 Task: Open Card Card0000000086 in Board Board0000000022 in Workspace WS0000000008 in Trello. Add Member Mailaustralia7@gmail.com to Card Card0000000086 in Board Board0000000022 in Workspace WS0000000008 in Trello. Add Yellow Label titled Label0000000086 to Card Card0000000086 in Board Board0000000022 in Workspace WS0000000008 in Trello. Add Checklist CL0000000086 to Card Card0000000086 in Board Board0000000022 in Workspace WS0000000008 in Trello. Add Dates with Start Date as May 08 2023 and Due Date as May 31 2023 to Card Card0000000086 in Board Board0000000022 in Workspace WS0000000008 in Trello
Action: Mouse moved to (432, 18)
Screenshot: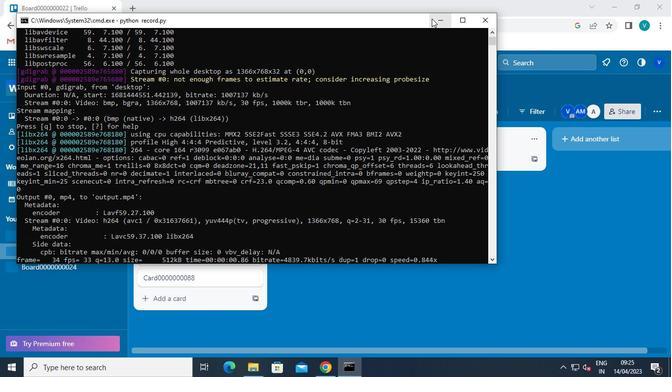 
Action: Mouse pressed left at (432, 18)
Screenshot: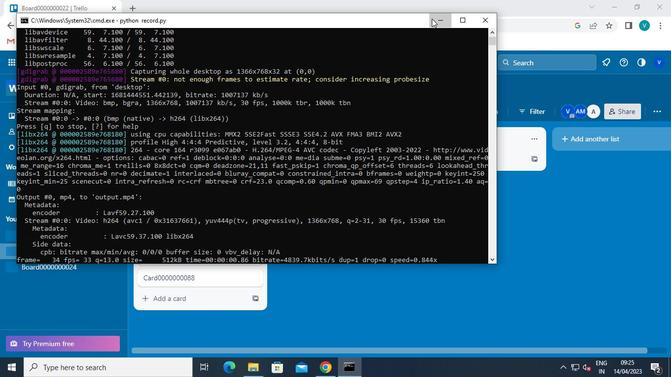 
Action: Mouse moved to (202, 221)
Screenshot: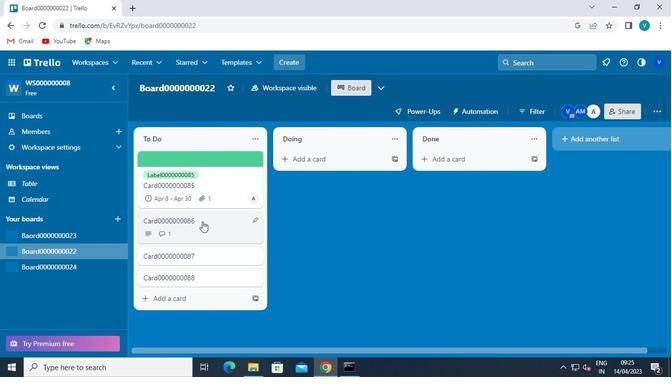 
Action: Mouse pressed left at (202, 221)
Screenshot: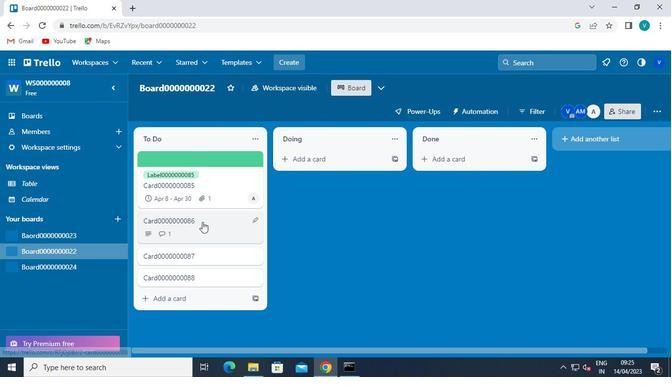 
Action: Mouse moved to (454, 176)
Screenshot: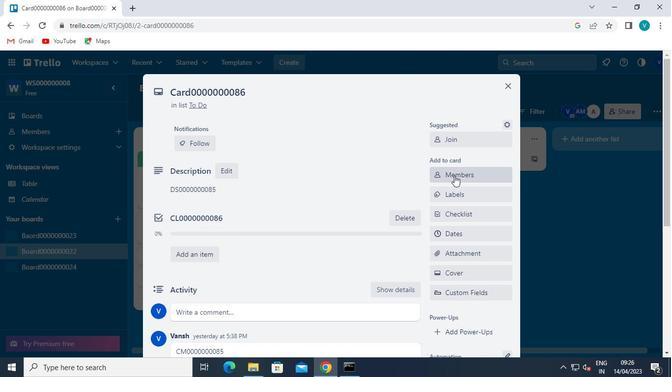
Action: Mouse pressed left at (454, 176)
Screenshot: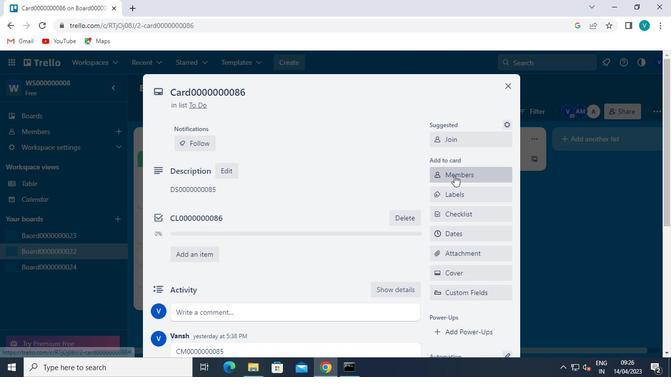 
Action: Mouse moved to (462, 224)
Screenshot: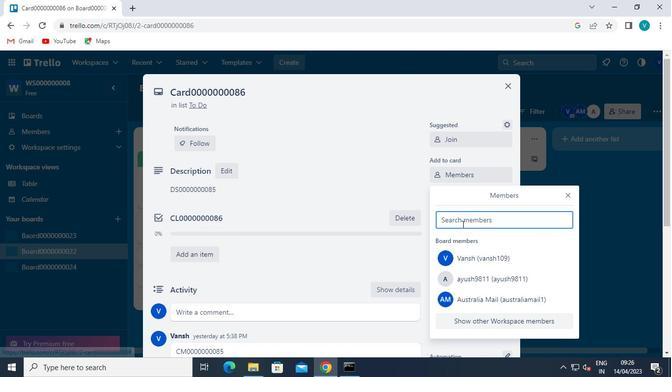 
Action: Mouse pressed left at (462, 224)
Screenshot: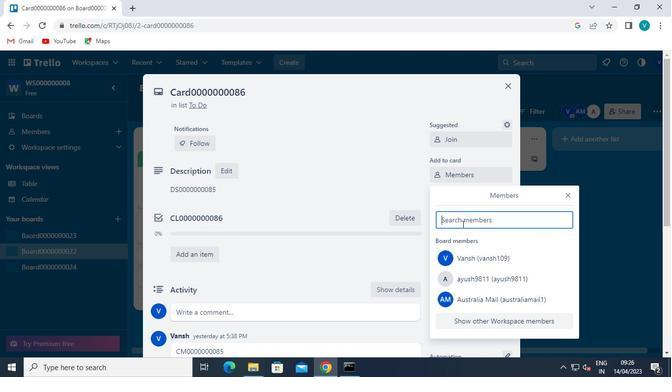 
Action: Keyboard Key.shift
Screenshot: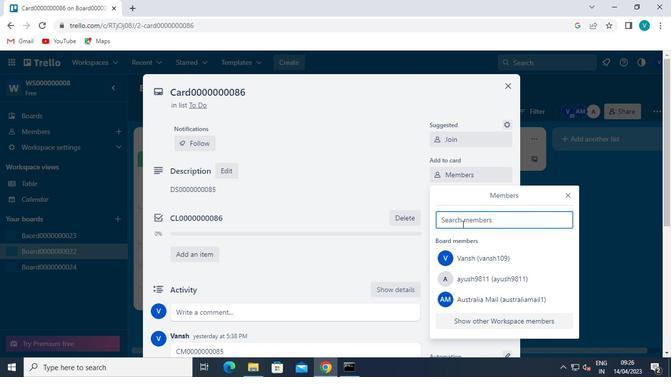 
Action: Keyboard M
Screenshot: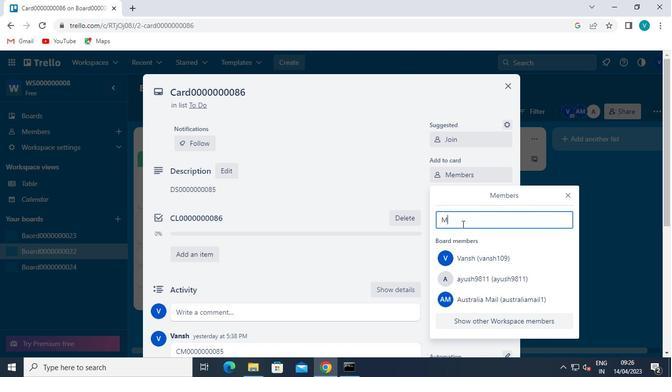 
Action: Keyboard a
Screenshot: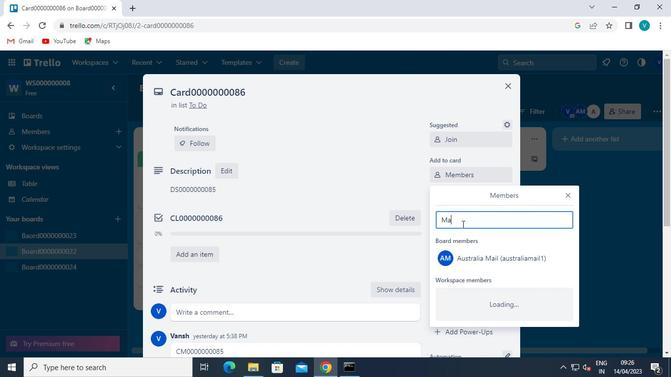 
Action: Keyboard i
Screenshot: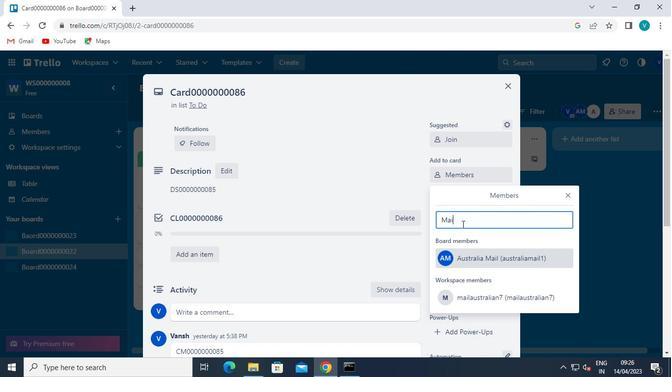 
Action: Keyboard l
Screenshot: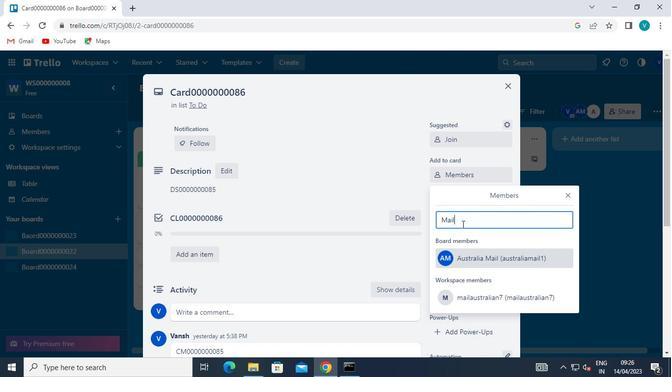
Action: Mouse moved to (481, 218)
Screenshot: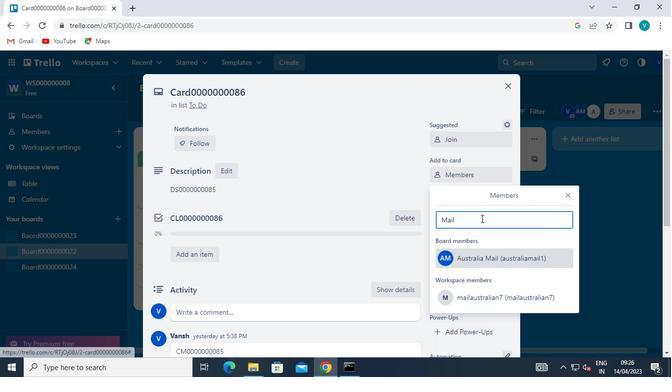 
Action: Keyboard a
Screenshot: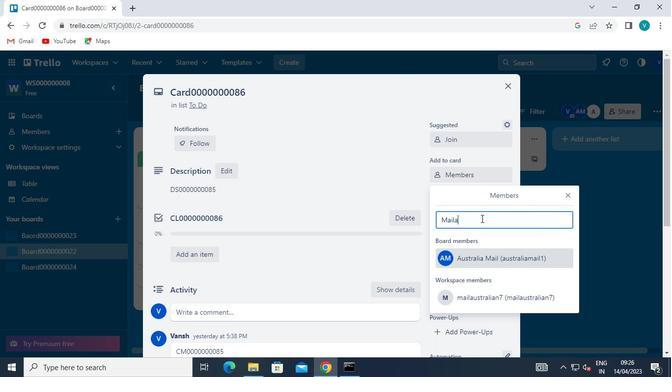 
Action: Keyboard u
Screenshot: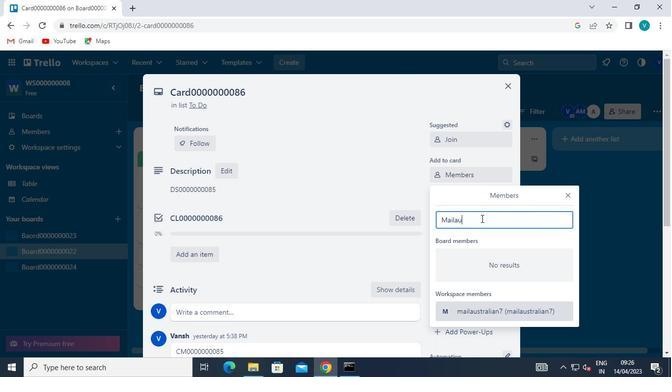 
Action: Keyboard s
Screenshot: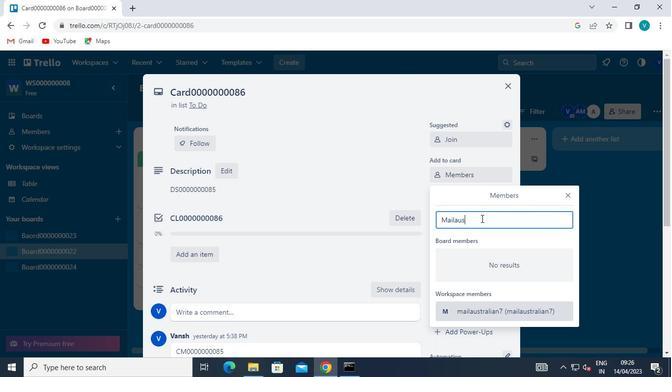 
Action: Keyboard t
Screenshot: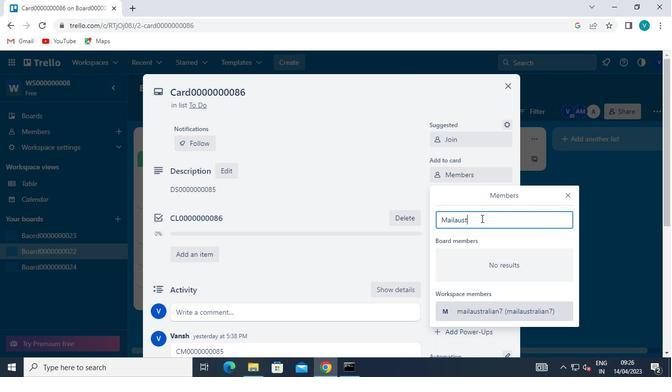 
Action: Keyboard r
Screenshot: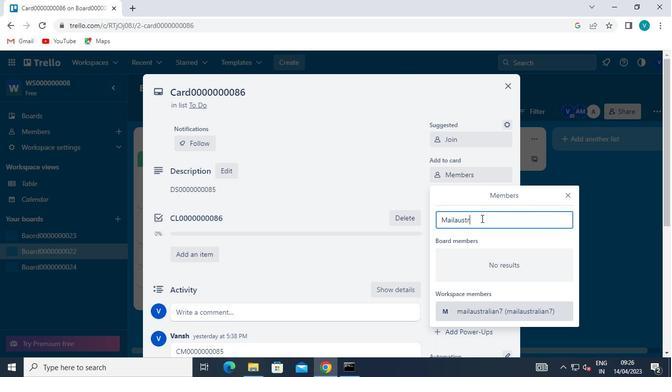 
Action: Keyboard a
Screenshot: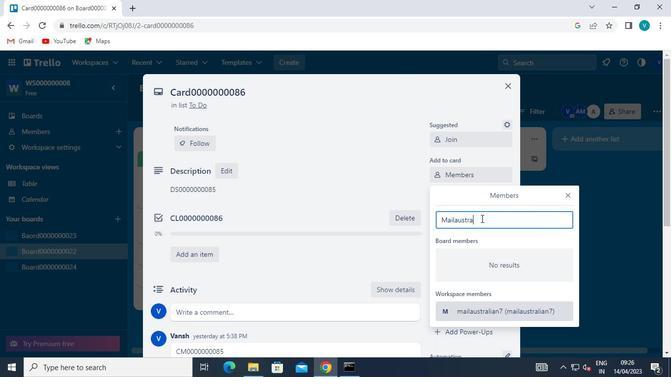 
Action: Keyboard l
Screenshot: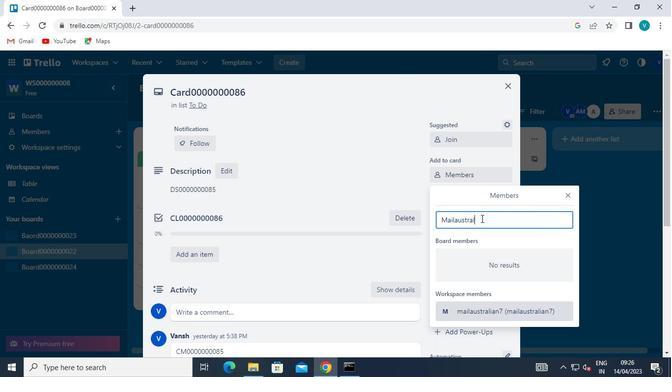 
Action: Keyboard i
Screenshot: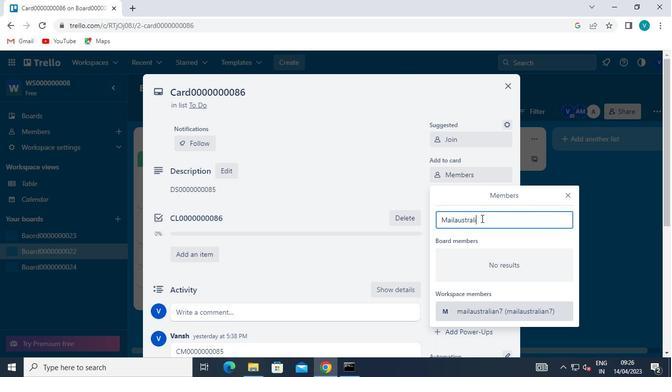 
Action: Keyboard a
Screenshot: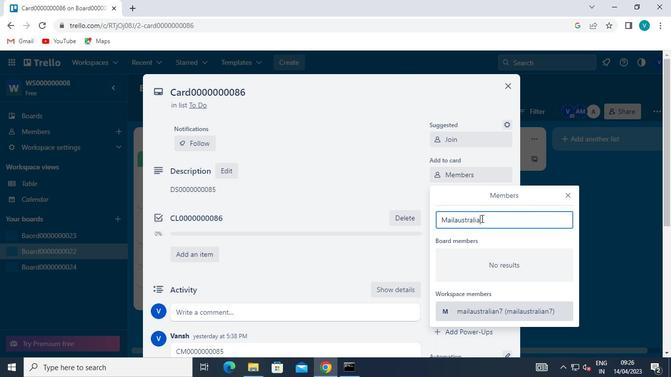 
Action: Keyboard <103>
Screenshot: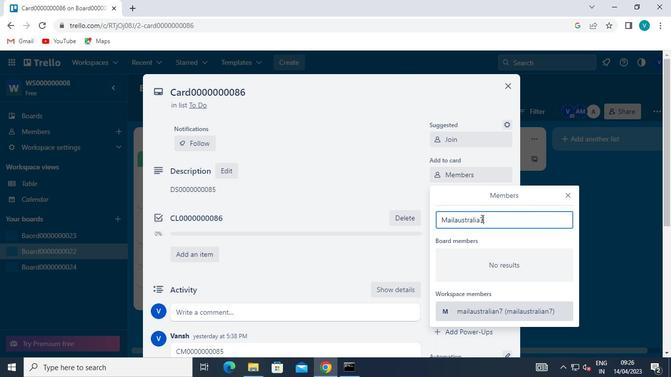 
Action: Mouse moved to (592, 247)
Screenshot: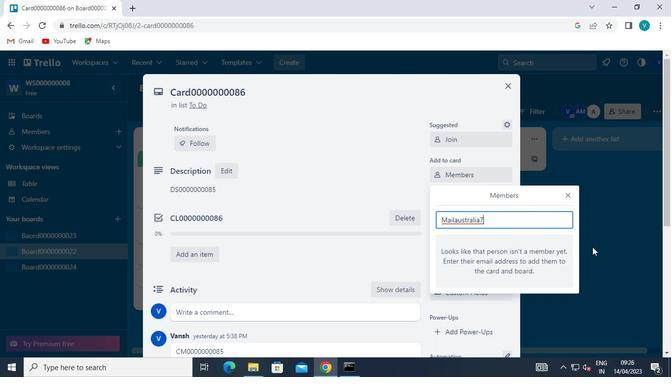 
Action: Keyboard Key.shift
Screenshot: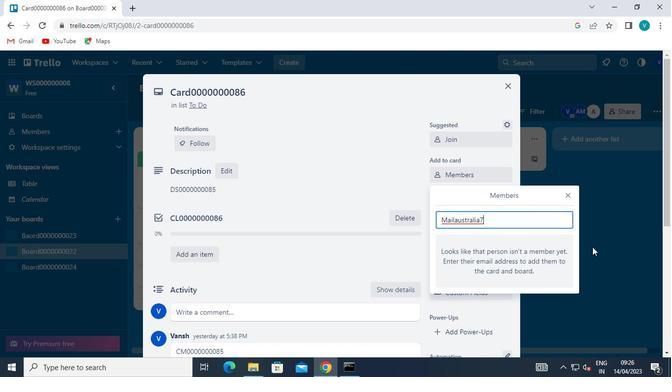 
Action: Keyboard @
Screenshot: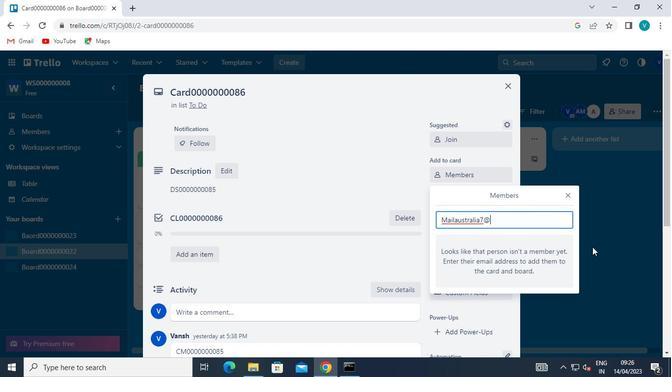 
Action: Keyboard g
Screenshot: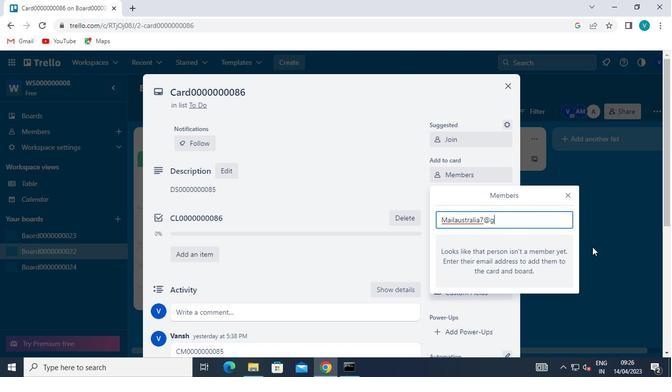 
Action: Keyboard m
Screenshot: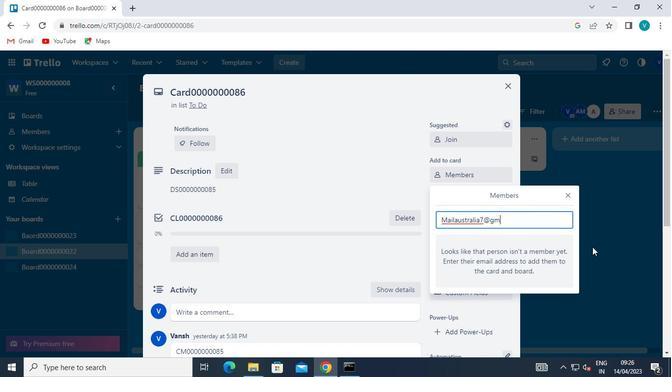 
Action: Keyboard a
Screenshot: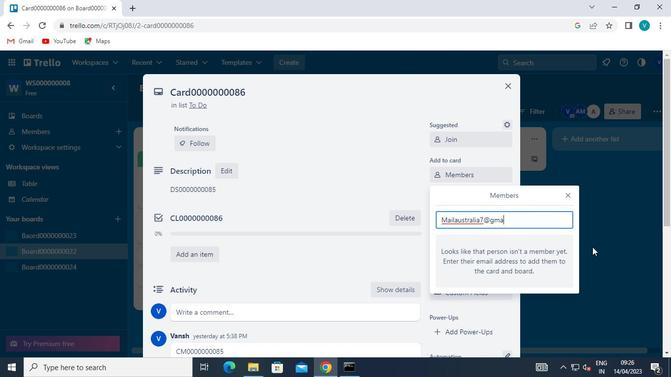 
Action: Keyboard i
Screenshot: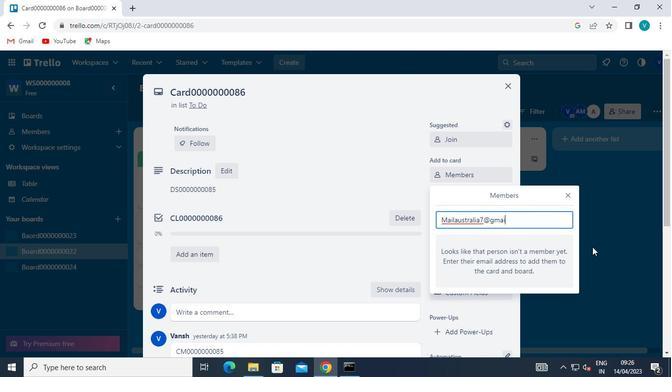 
Action: Keyboard l
Screenshot: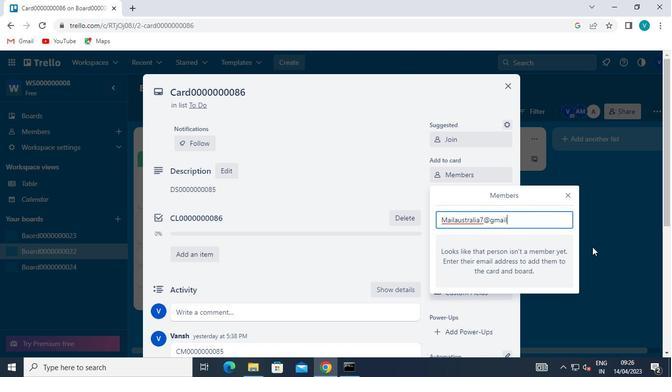
Action: Keyboard <110>
Screenshot: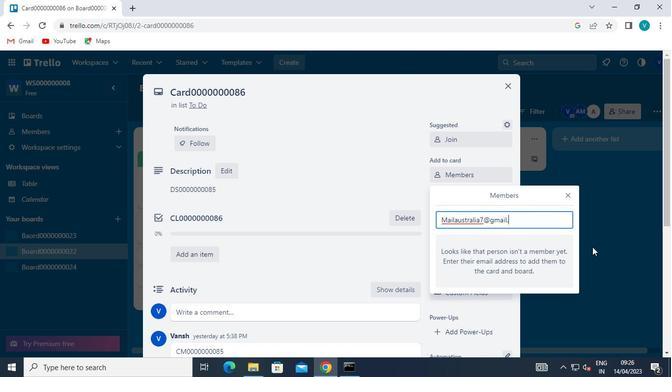 
Action: Keyboard c
Screenshot: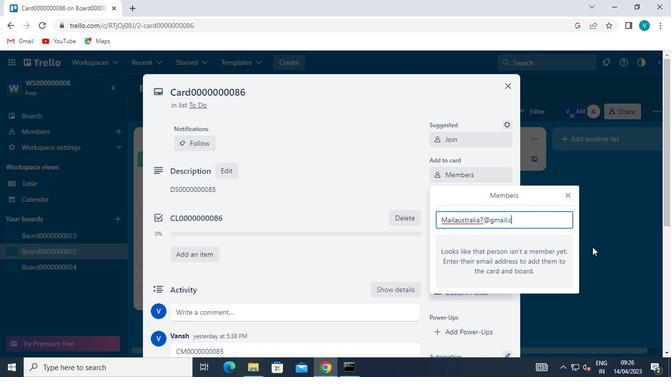 
Action: Keyboard o
Screenshot: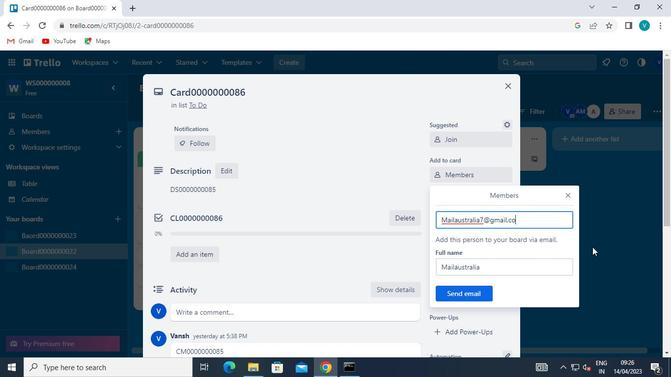 
Action: Keyboard m
Screenshot: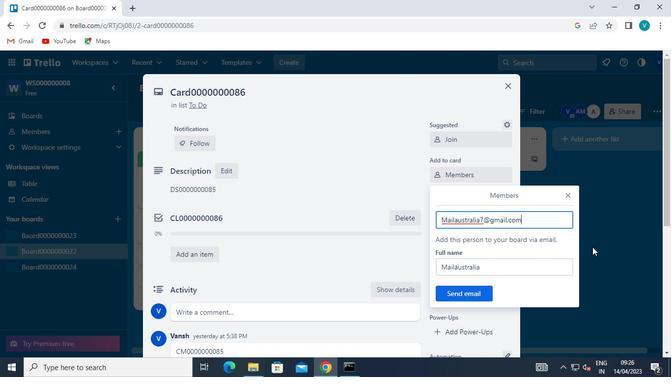 
Action: Keyboard Key.enter
Screenshot: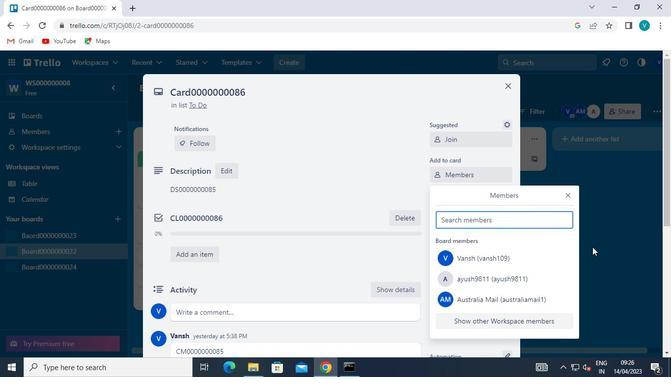 
Action: Mouse moved to (537, 301)
Screenshot: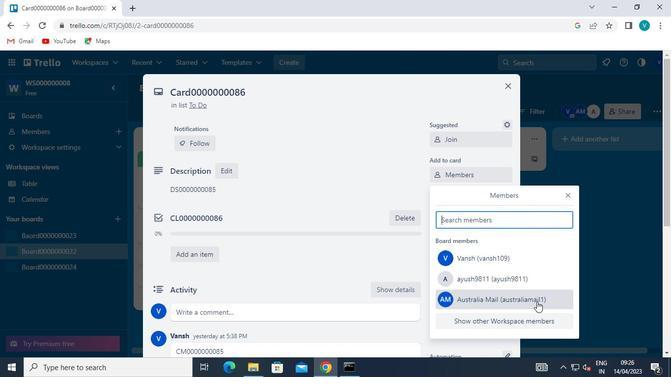 
Action: Mouse pressed left at (537, 301)
Screenshot: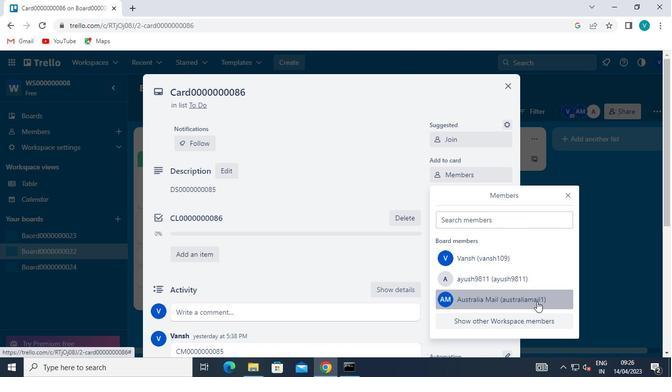 
Action: Mouse moved to (382, 194)
Screenshot: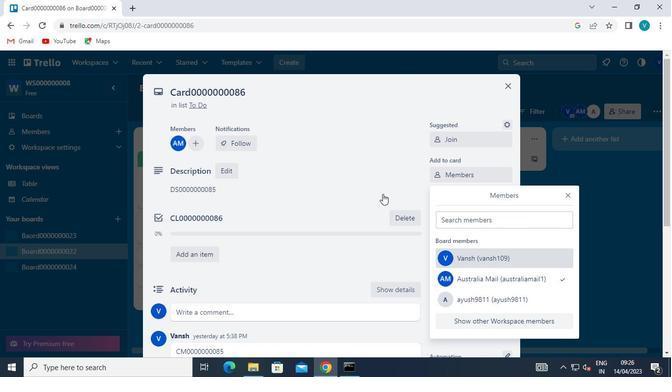 
Action: Mouse pressed left at (382, 194)
Screenshot: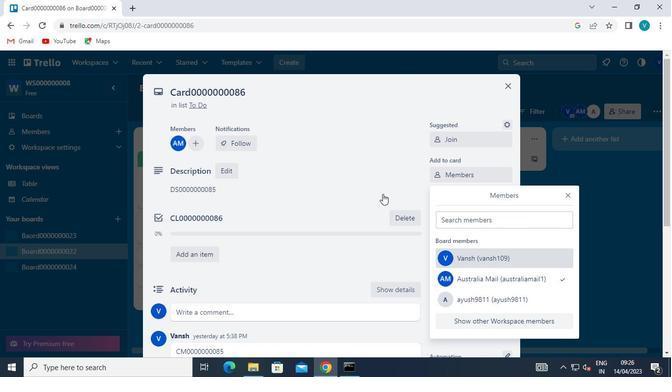 
Action: Mouse moved to (379, 147)
Screenshot: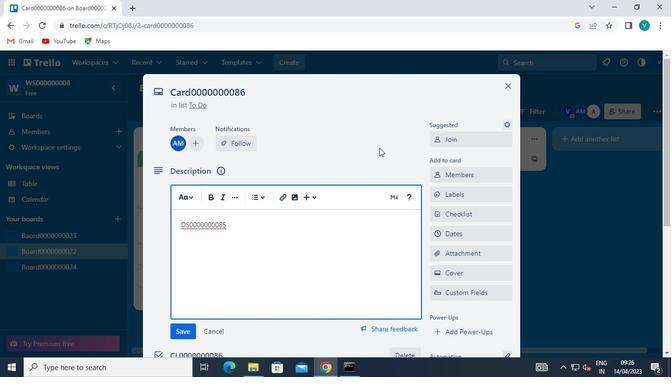 
Action: Mouse pressed left at (379, 147)
Screenshot: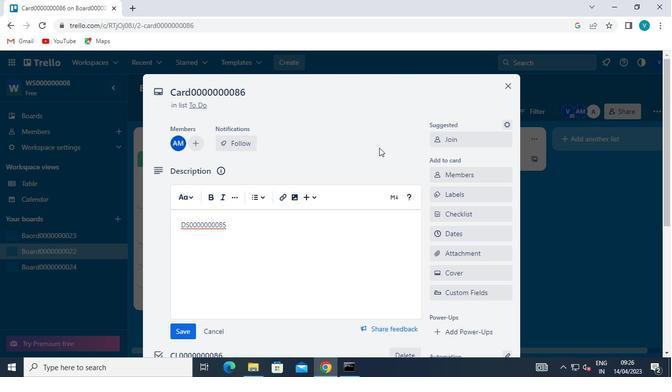 
Action: Mouse moved to (455, 201)
Screenshot: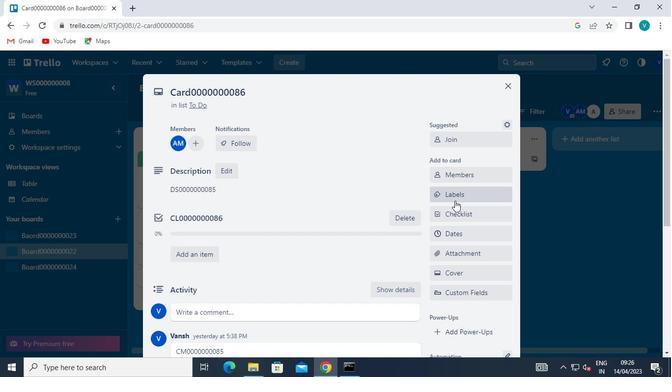 
Action: Mouse pressed left at (455, 201)
Screenshot: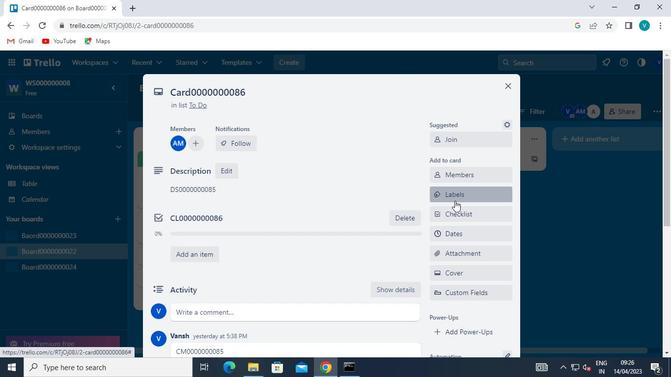 
Action: Mouse moved to (506, 239)
Screenshot: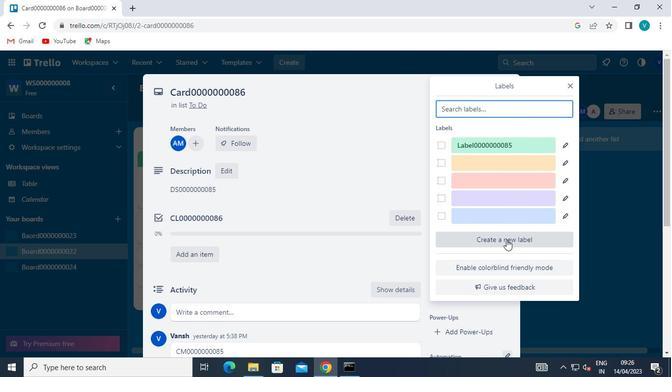 
Action: Mouse pressed left at (506, 239)
Screenshot: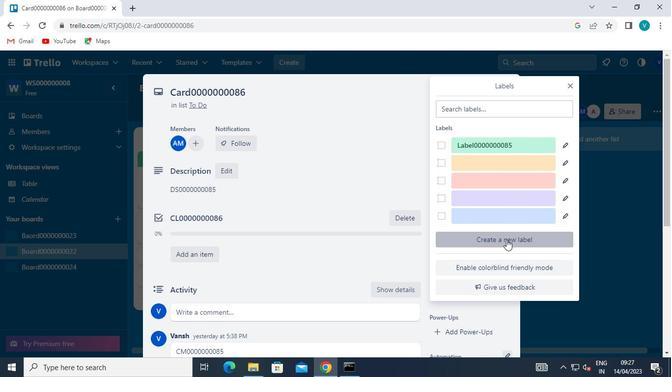 
Action: Mouse moved to (478, 231)
Screenshot: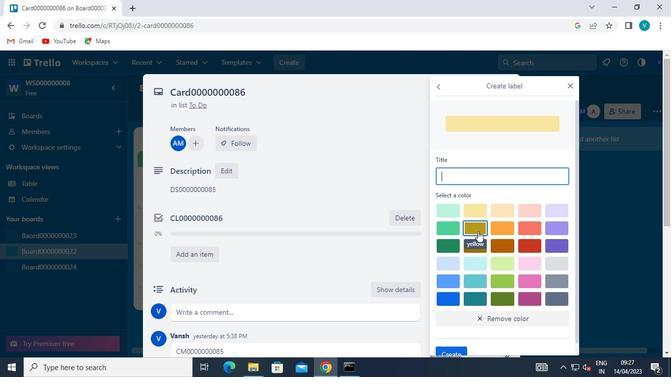
Action: Mouse pressed left at (478, 231)
Screenshot: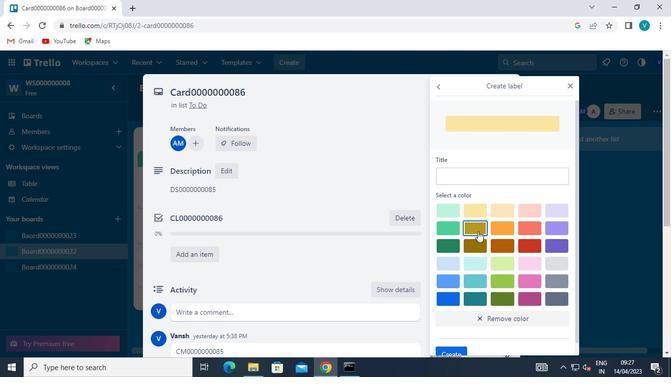 
Action: Mouse moved to (477, 169)
Screenshot: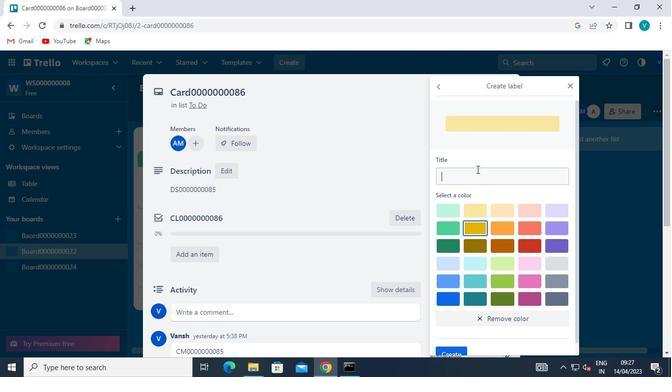 
Action: Mouse pressed left at (477, 169)
Screenshot: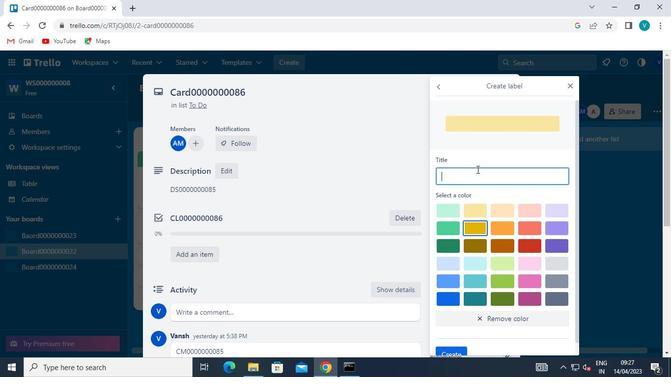 
Action: Keyboard Key.shift
Screenshot: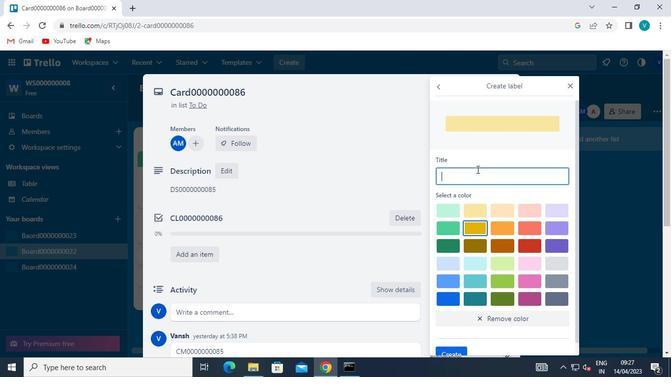
Action: Keyboard L
Screenshot: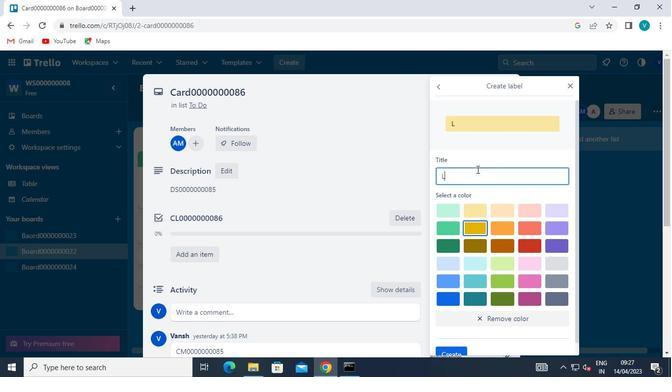 
Action: Keyboard a
Screenshot: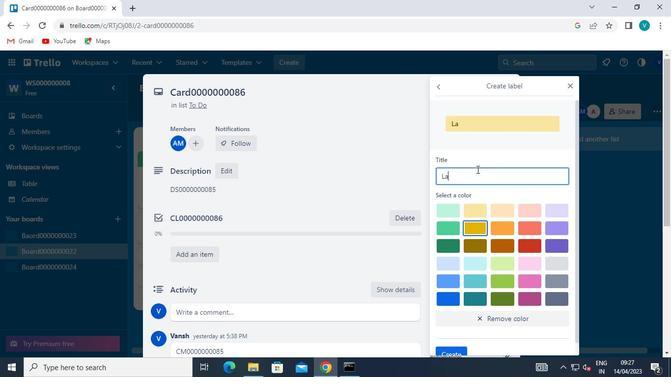
Action: Keyboard b
Screenshot: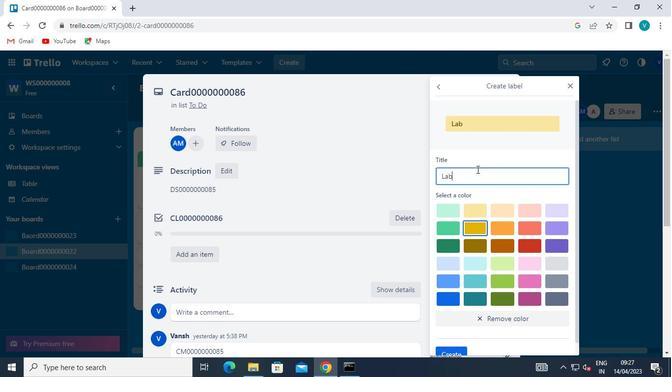 
Action: Keyboard e
Screenshot: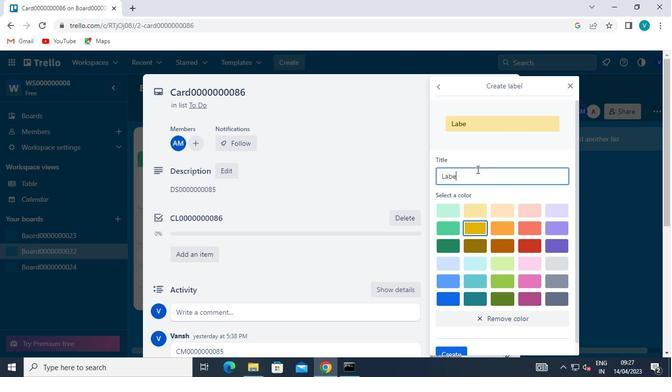 
Action: Keyboard l
Screenshot: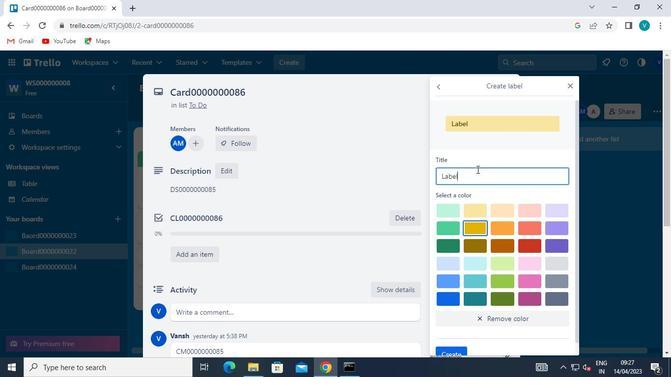 
Action: Keyboard <96>
Screenshot: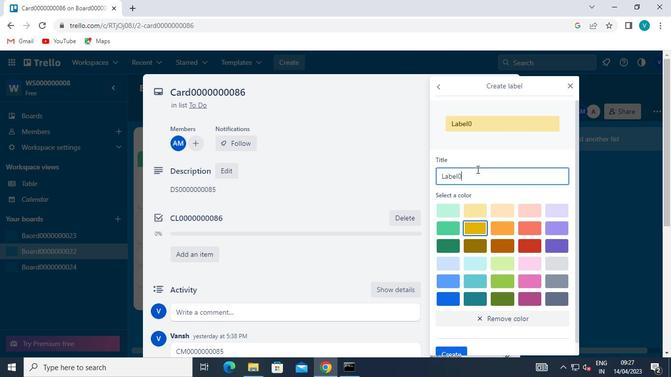 
Action: Keyboard <96>
Screenshot: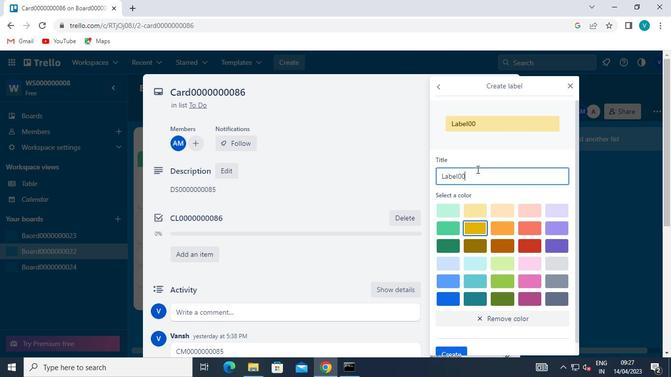 
Action: Keyboard <96>
Screenshot: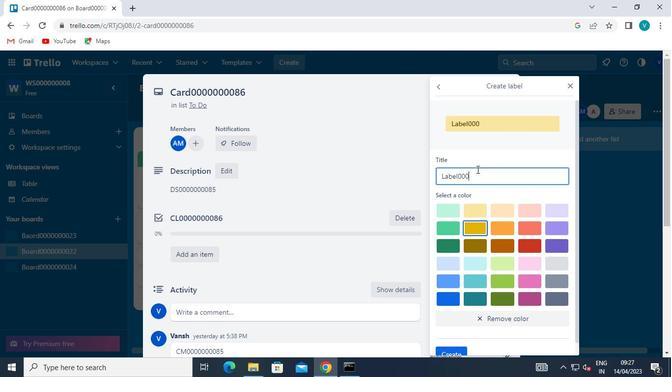 
Action: Keyboard <96>
Screenshot: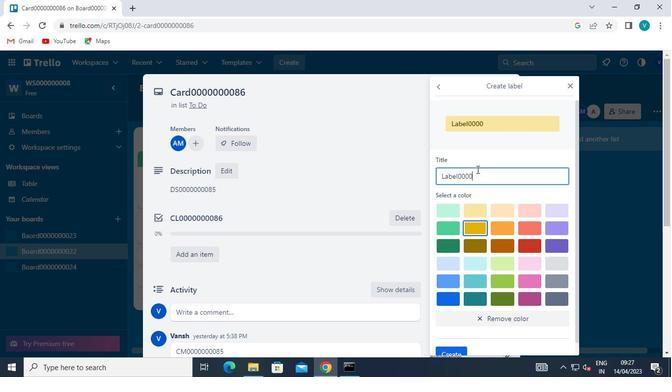 
Action: Keyboard <96>
Screenshot: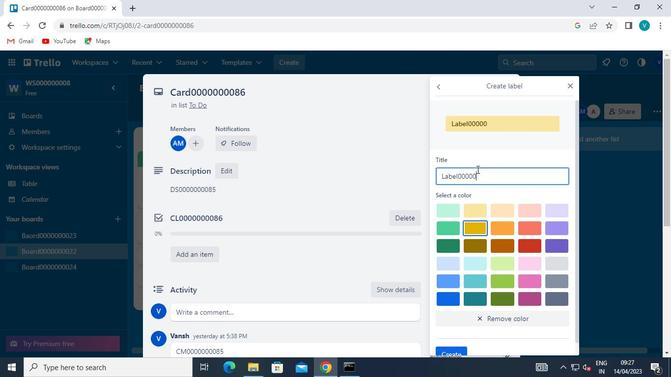 
Action: Keyboard <96>
Screenshot: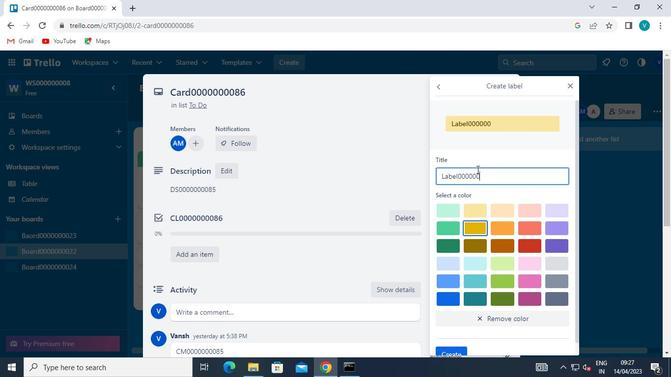 
Action: Keyboard <96>
Screenshot: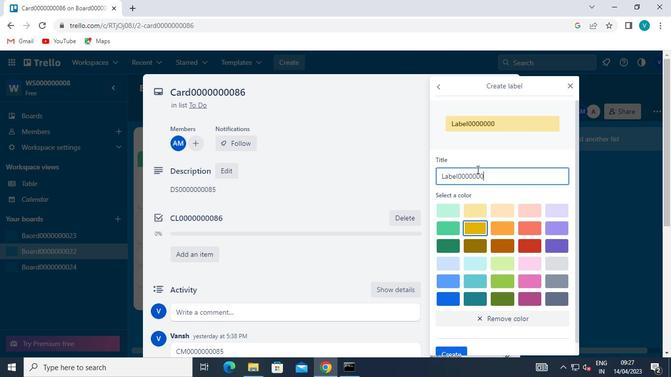 
Action: Keyboard <96>
Screenshot: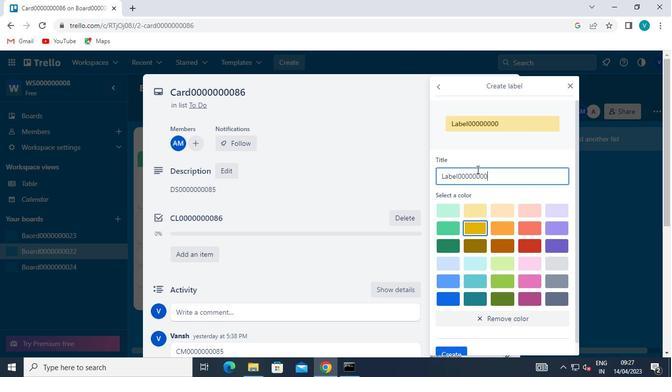 
Action: Keyboard <104>
Screenshot: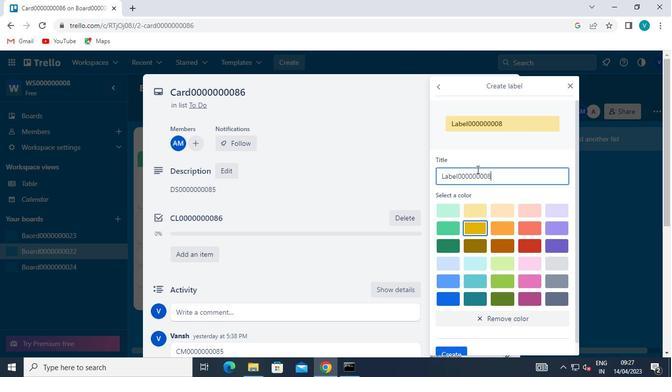 
Action: Keyboard <102>
Screenshot: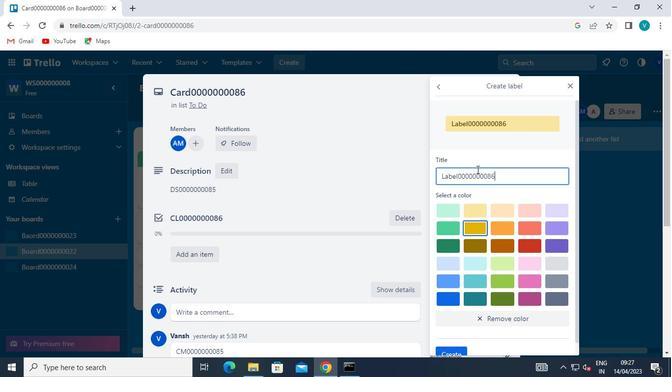 
Action: Mouse moved to (457, 337)
Screenshot: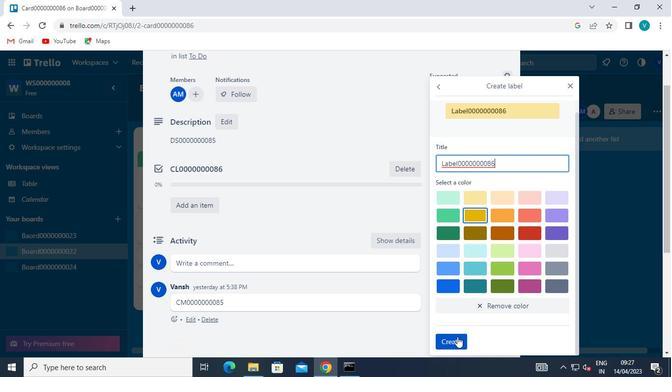 
Action: Mouse pressed left at (457, 337)
Screenshot: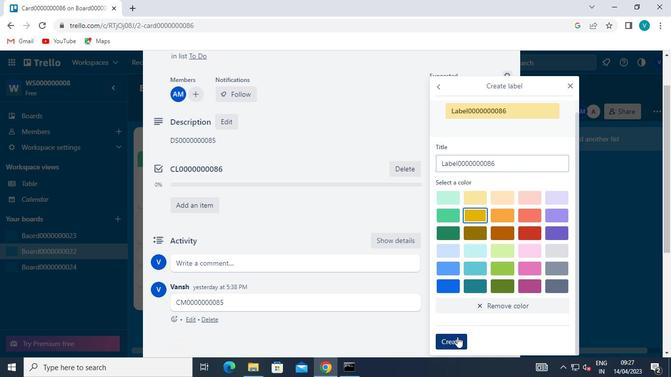 
Action: Mouse moved to (384, 134)
Screenshot: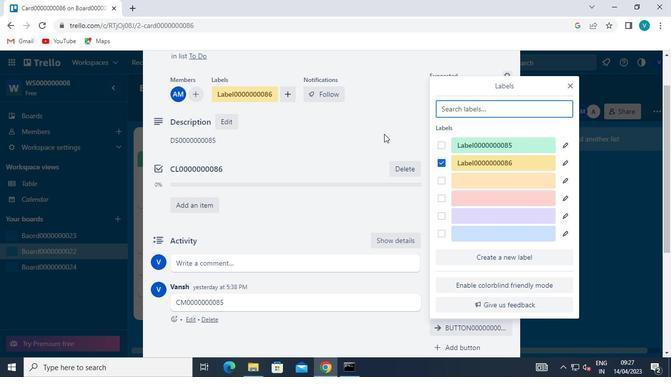 
Action: Mouse pressed left at (384, 134)
Screenshot: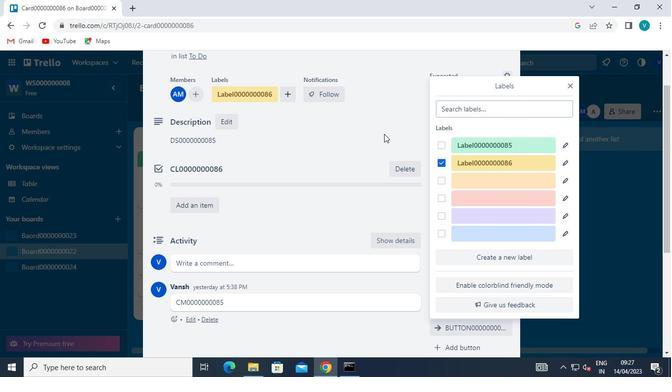 
Action: Mouse moved to (463, 162)
Screenshot: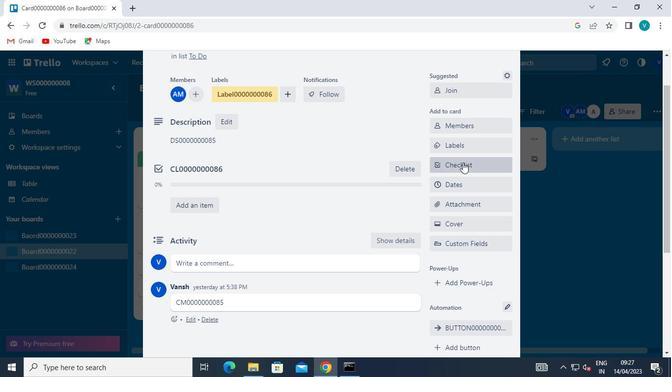 
Action: Mouse pressed left at (463, 162)
Screenshot: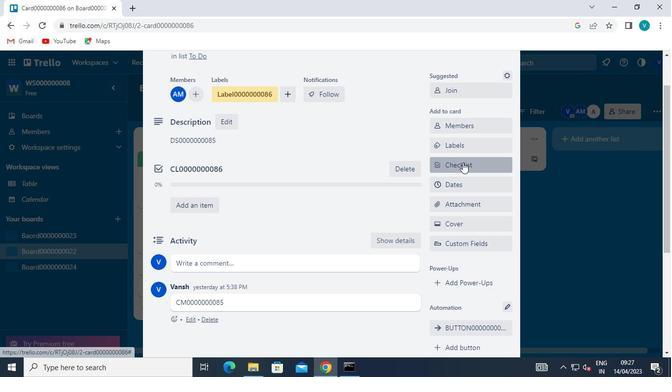 
Action: Mouse moved to (491, 224)
Screenshot: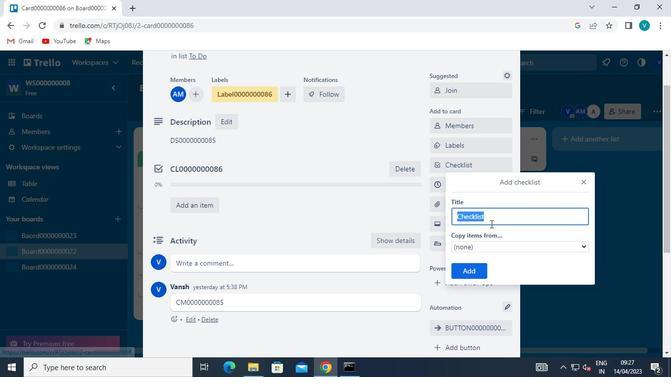 
Action: Keyboard Key.shift
Screenshot: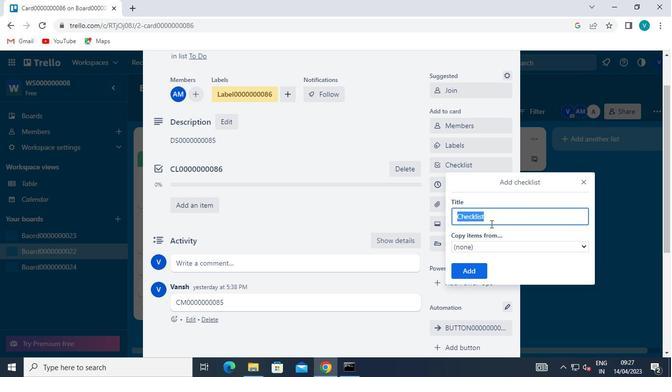 
Action: Keyboard C
Screenshot: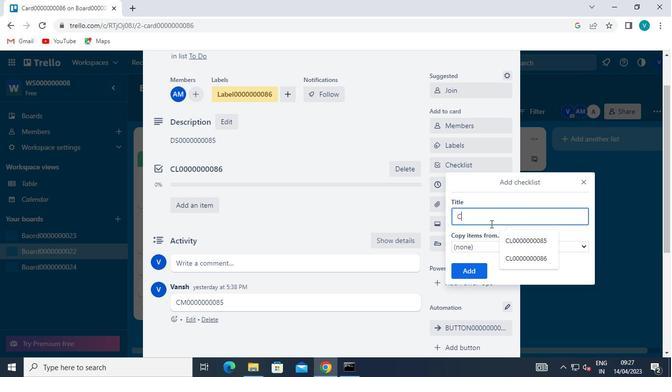 
Action: Keyboard Key.shift
Screenshot: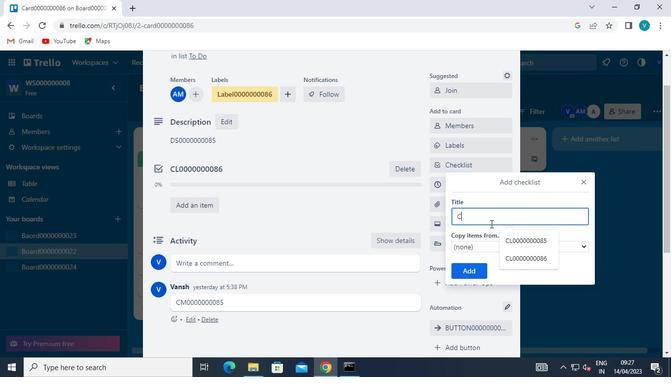 
Action: Keyboard L
Screenshot: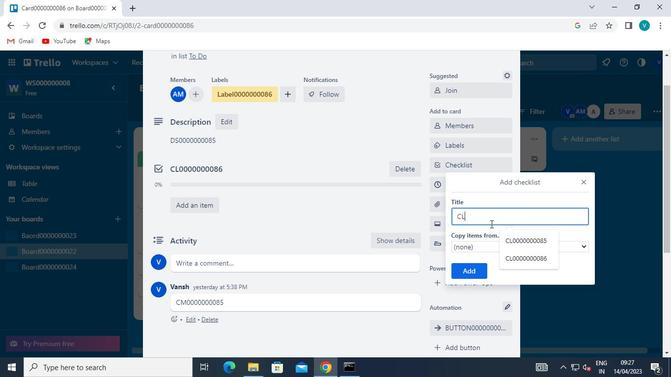 
Action: Keyboard <96>
Screenshot: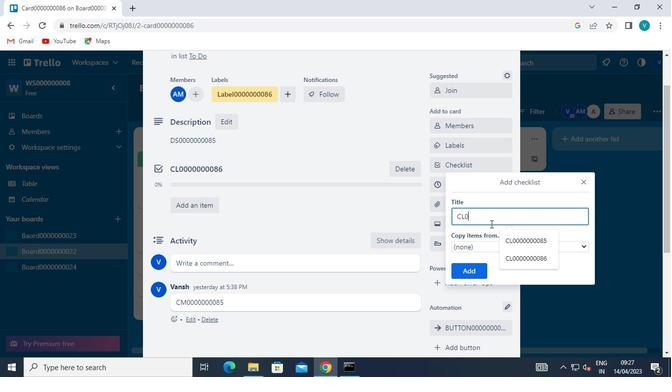 
Action: Keyboard <96>
Screenshot: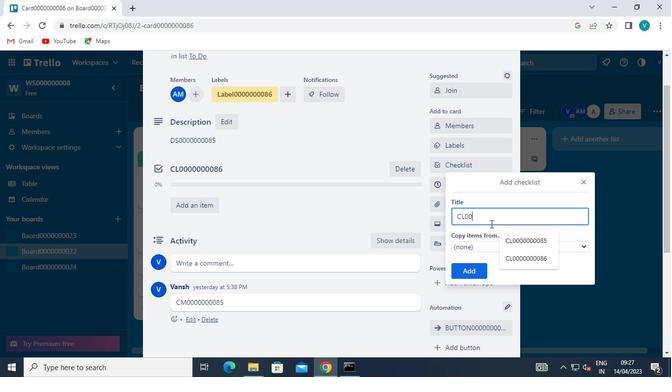 
Action: Keyboard <96>
Screenshot: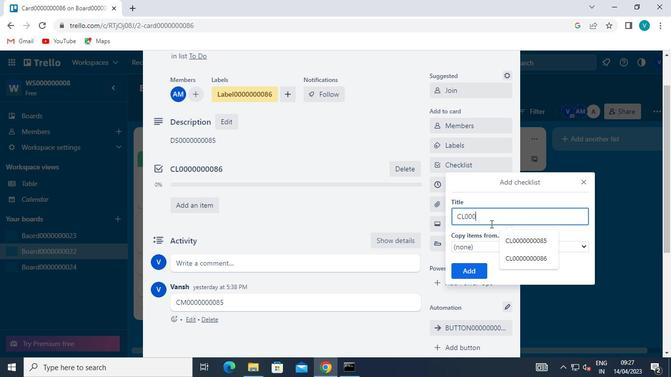 
Action: Keyboard <96>
Screenshot: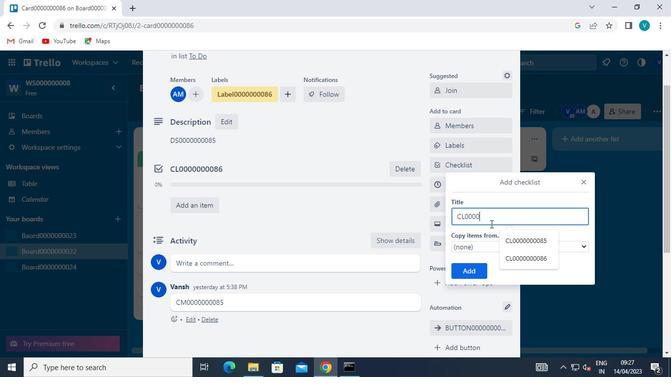 
Action: Keyboard <96>
Screenshot: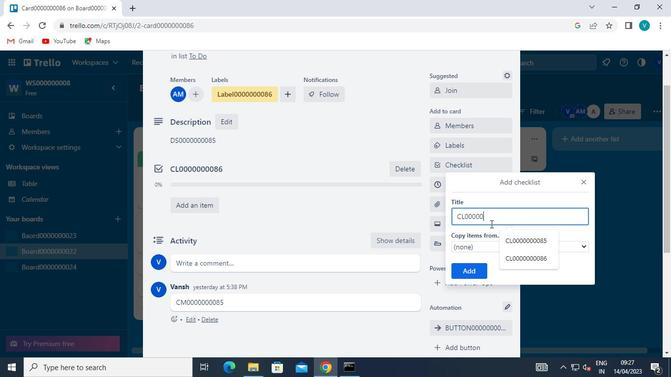 
Action: Keyboard <96>
Screenshot: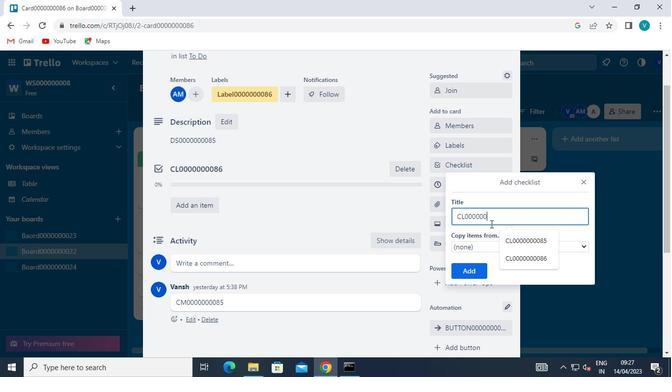 
Action: Keyboard <96>
Screenshot: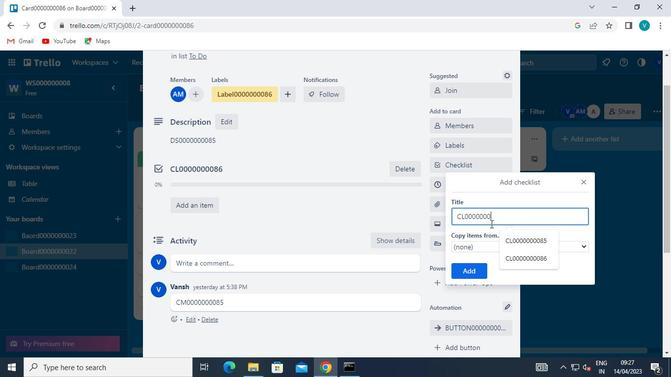 
Action: Keyboard <96>
Screenshot: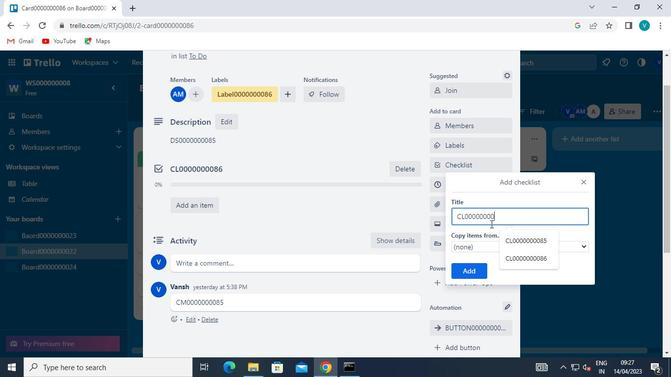 
Action: Keyboard <104>
Screenshot: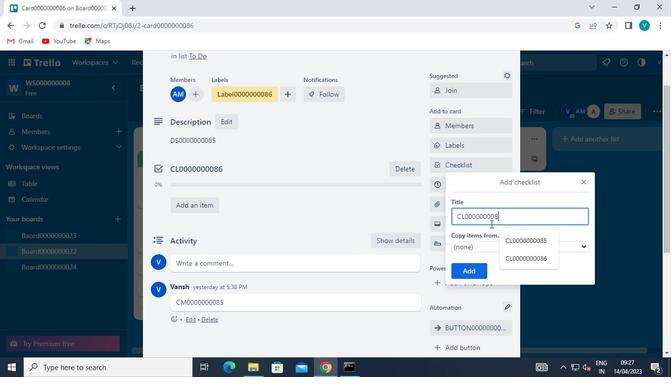 
Action: Keyboard <102>
Screenshot: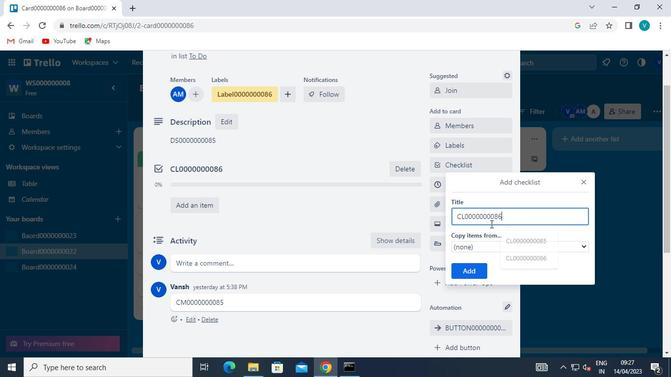 
Action: Mouse moved to (481, 266)
Screenshot: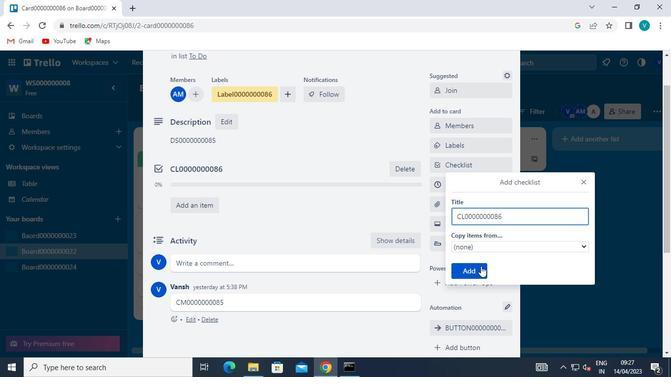 
Action: Mouse pressed left at (481, 266)
Screenshot: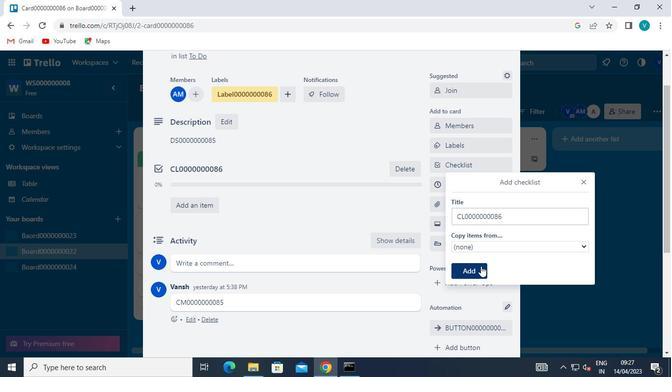 
Action: Mouse moved to (459, 181)
Screenshot: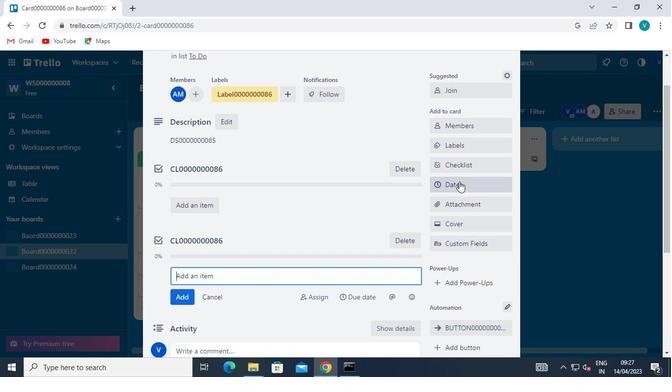 
Action: Mouse pressed left at (459, 181)
Screenshot: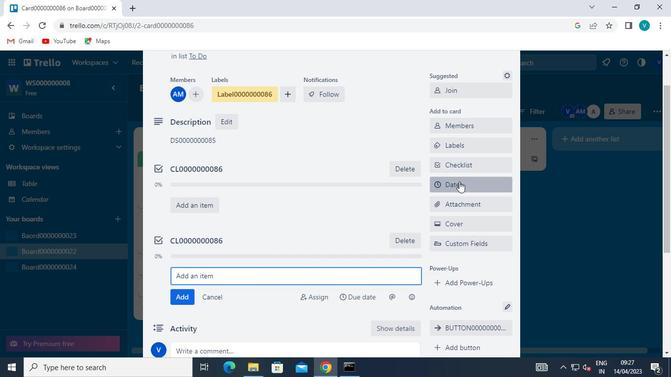 
Action: Mouse moved to (442, 261)
Screenshot: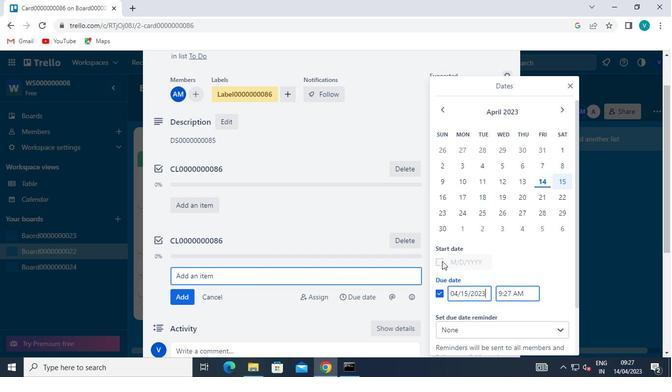 
Action: Mouse pressed left at (442, 261)
Screenshot: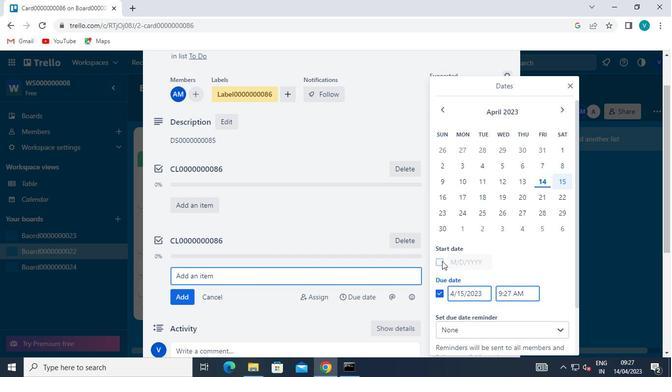 
Action: Mouse moved to (560, 105)
Screenshot: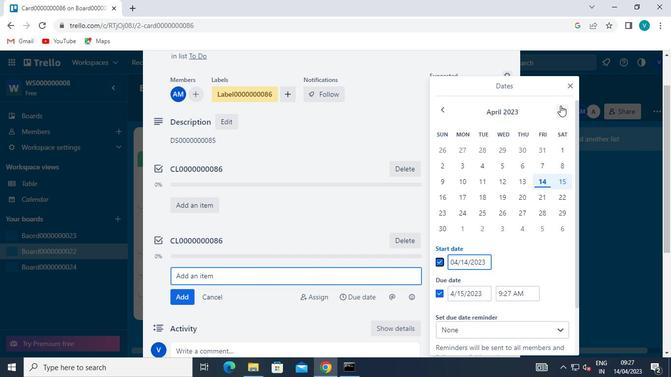 
Action: Mouse pressed left at (560, 105)
Screenshot: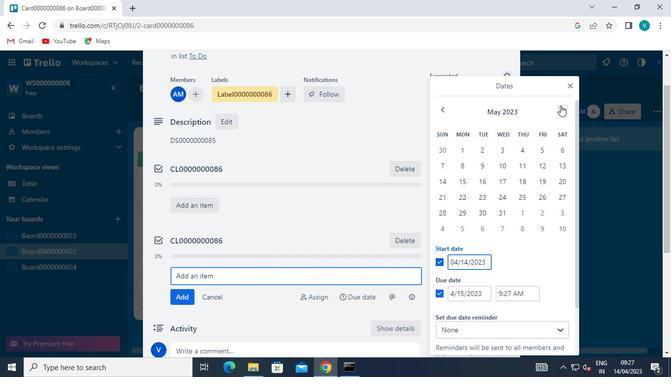 
Action: Mouse moved to (463, 164)
Screenshot: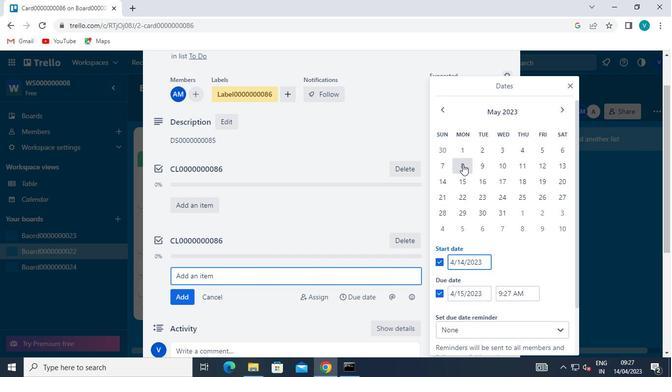 
Action: Mouse pressed left at (463, 164)
Screenshot: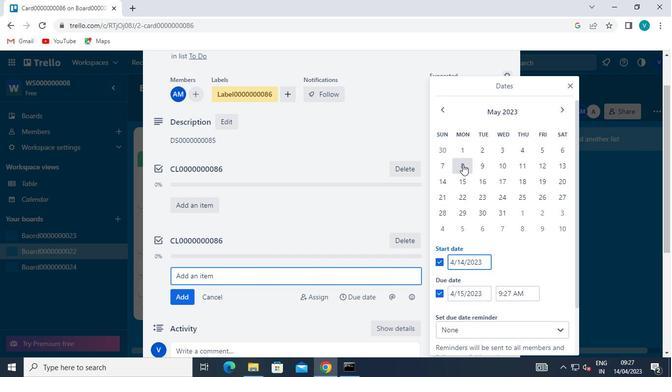 
Action: Mouse moved to (499, 210)
Screenshot: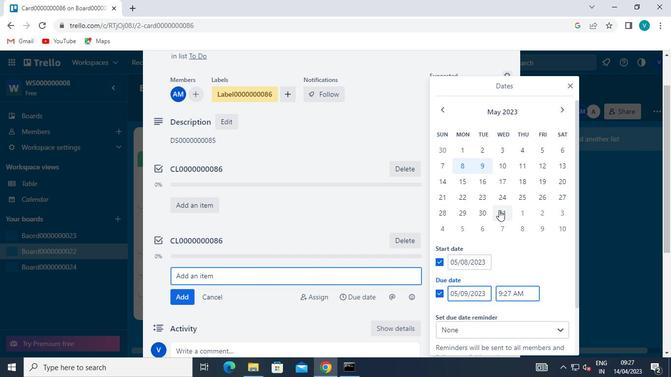 
Action: Mouse pressed left at (499, 210)
Screenshot: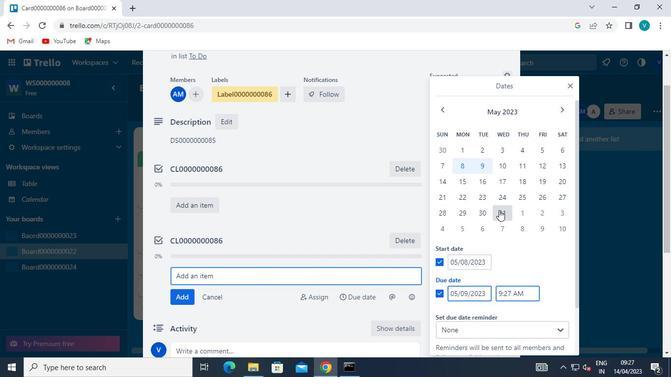 
Action: Mouse moved to (487, 316)
Screenshot: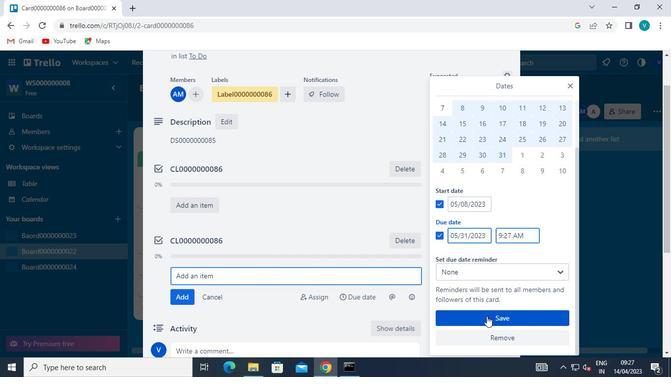 
Action: Mouse pressed left at (487, 316)
Screenshot: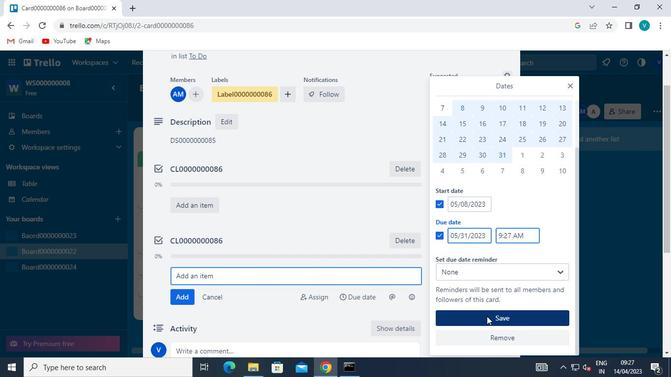 
Action: Mouse moved to (348, 365)
Screenshot: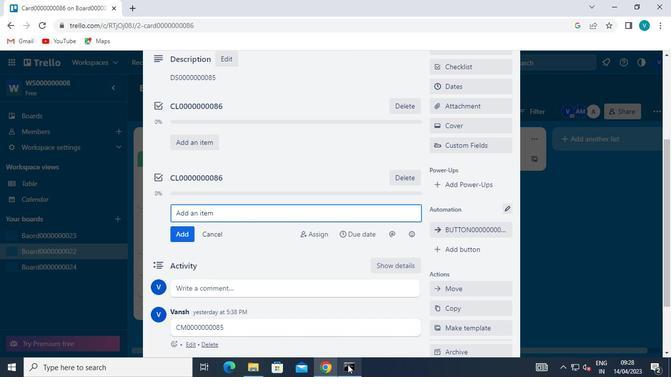 
Action: Mouse pressed left at (348, 365)
Screenshot: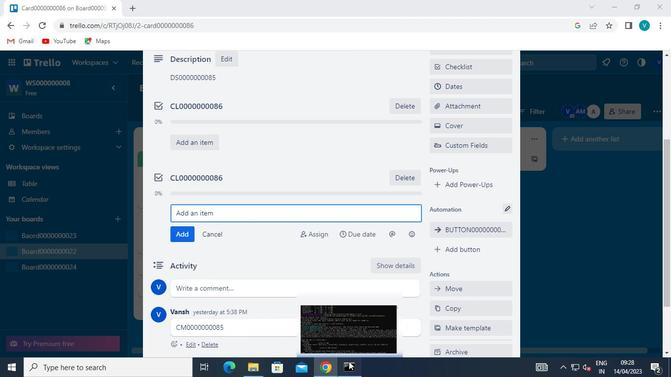 
Action: Mouse moved to (477, 17)
Screenshot: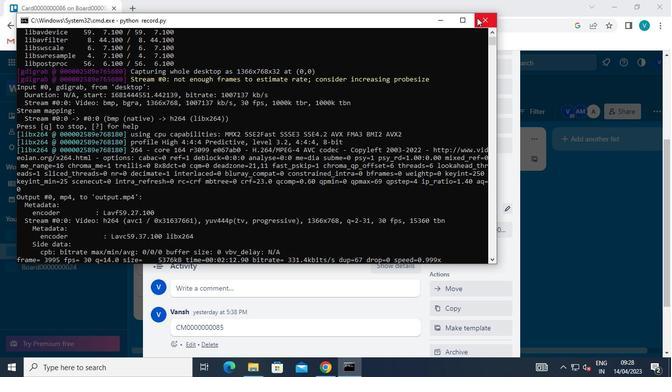 
Action: Mouse pressed left at (477, 17)
Screenshot: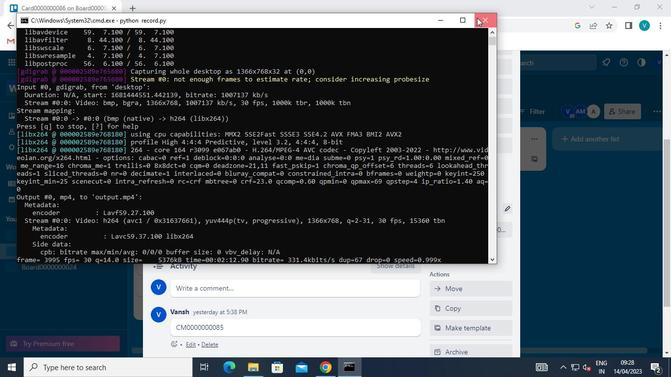 
